 Task: Open a blank google sheet and write heading  Customer order data  Add 10 people name:-  'David White, Emily Green, Andrew Baker, Madison Evans, Logan King, Grace Hill, Gabriel Young, Elizabeth Flores, Samuel Reed, Avery Nelson. ' in May Last week sales are  10020 to 20050. customer order name:-  Nike shoe, Adidas shoe, Gucci T-shirt, Louis Vuitton bag, Zara Shirt, H&M jeans, Chanel perfume, Versace perfume, Ralph Lauren, Prada Shirtcustomer order price in between:-  10000 to 15000. Save page analysisSalesByEmployee_2022
Action: Mouse moved to (250, 132)
Screenshot: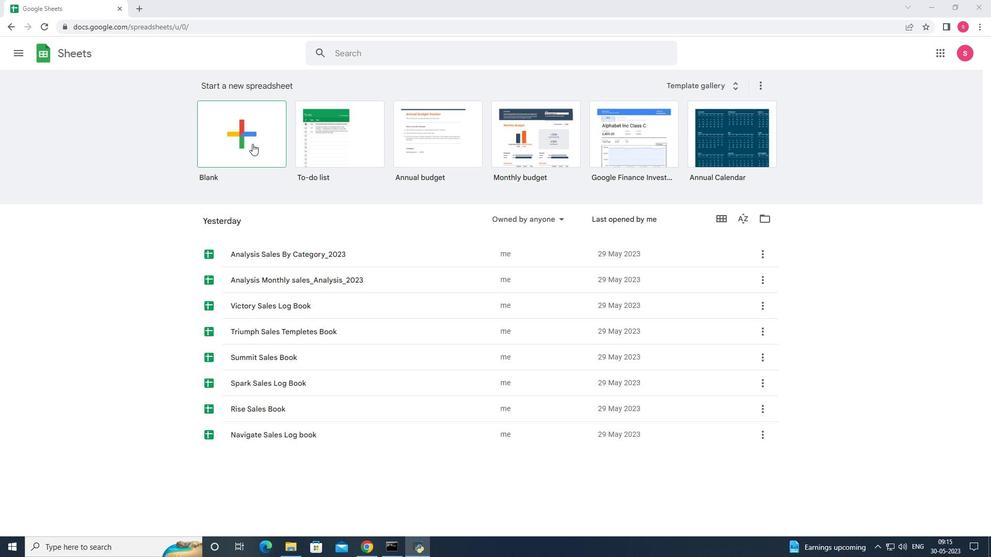 
Action: Mouse pressed left at (250, 132)
Screenshot: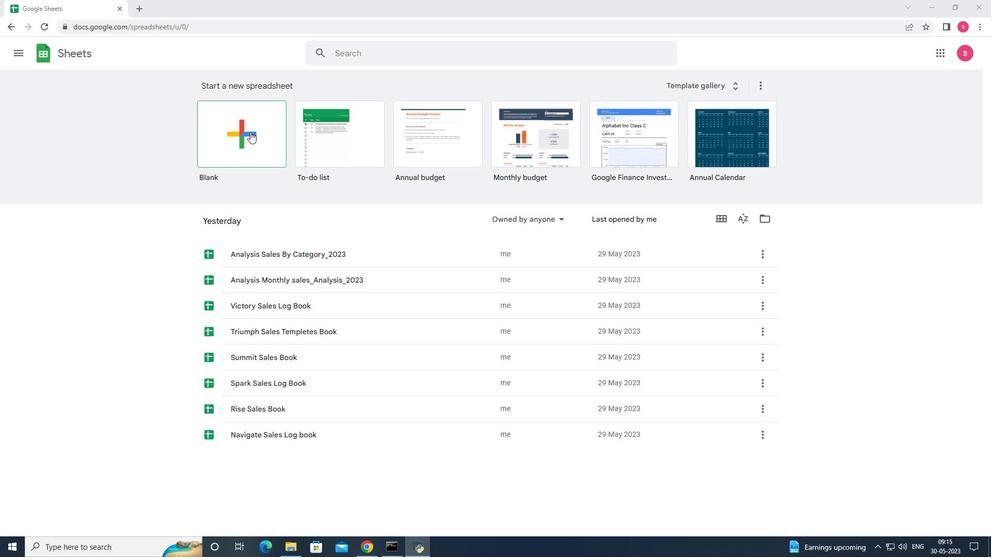 
Action: Mouse moved to (45, 128)
Screenshot: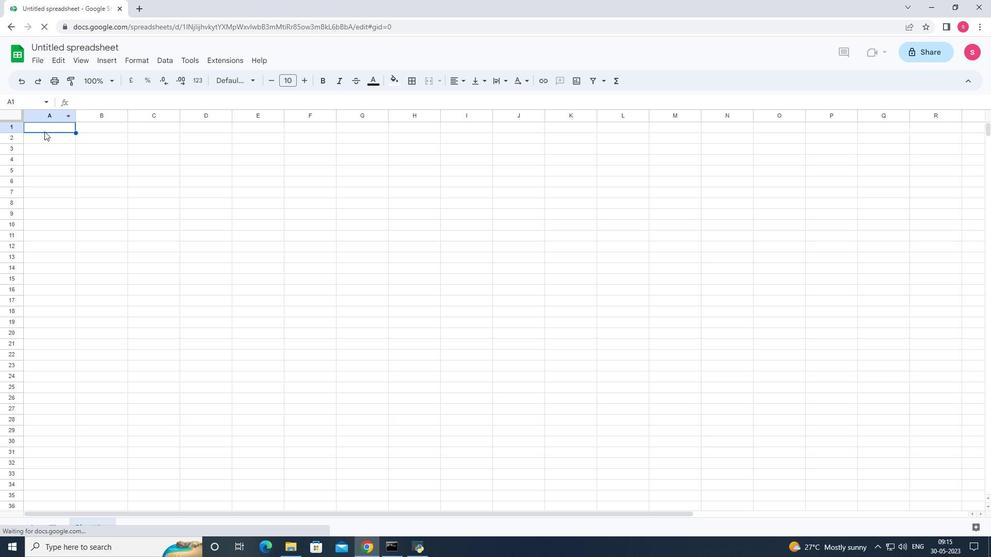 
Action: Mouse pressed left at (45, 128)
Screenshot: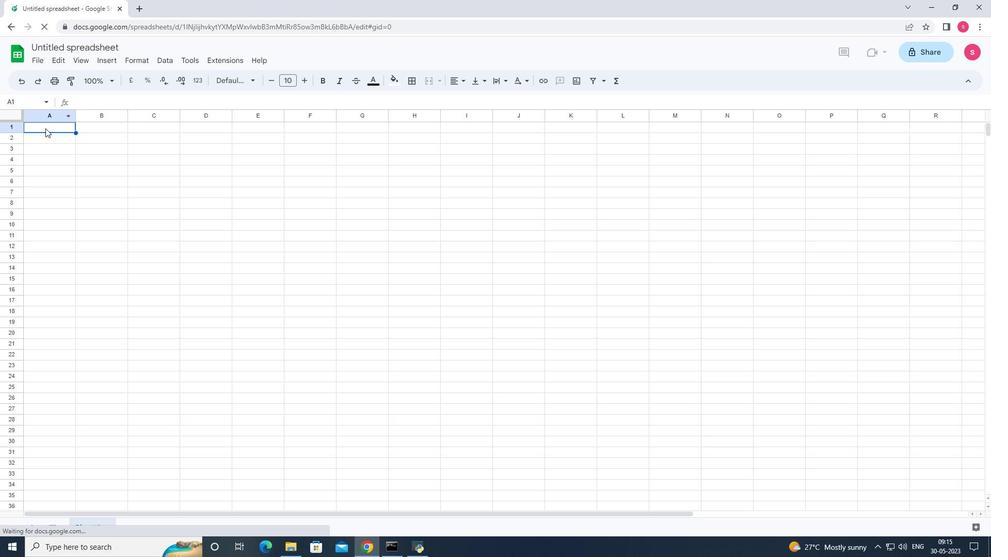 
Action: Key pressed <Key.shift>Customer<Key.space><Key.shift>Order<Key.enter><Key.shift><Key.shift><Key.shift><Key.shift><Key.shift><Key.shift><Key.shift><Key.shift><Key.shift><Key.shift><Key.shift><Key.shift><Key.shift><Key.shift><Key.shift><Key.shift><Key.shift><Key.shift><Key.shift><Key.shift><Key.shift><Key.shift><Key.shift><Key.shift><Key.shift><Key.shift><Key.shift><Key.shift><Key.shift><Key.shift><Key.shift><Key.shift><Key.shift><Key.shift><Key.shift><Key.shift><Key.shift><Key.shift><Key.shift>Name<Key.enter><Key.shift><Key.shift><Key.shift><Key.shift><Key.shift><Key.shift><Key.shift><Key.shift><Key.shift><Key.shift><Key.shift><Key.shift><Key.shift><Key.shift><Key.shift><Key.shift><Key.shift><Key.shift><Key.shift><Key.shift><Key.shift><Key.shift><Key.shift>David<Key.space><Key.shift><Key.shift><Key.shift>white<Key.enter><Key.shift>Emily<Key.space><Key.shift><Key.shift><Key.shift><Key.shift><Key.shift><Key.shift><Key.shift><Key.shift><Key.shift><Key.shift><Key.shift><Key.shift>Green<Key.enter><Key.shift>Andrew<Key.space><Key.shift><Key.shift><Key.shift>Baker<Key.enter><Key.shift>Madison<Key.space><Key.shift><Key.shift><Key.shift><Key.shift><Key.shift>Evans<Key.enter><Key.shift><Key.shift><Key.shift><Key.shift>Logan<Key.space><Key.shift>King<Key.enter><Key.shift>Grace<Key.space><Key.shift>Hill<Key.enter><Key.shift><Key.shift><Key.shift><Key.shift><Key.shift><Key.shift><Key.shift><Key.shift><Key.shift><Key.shift><Key.shift><Key.shift><Key.shift><Key.shift><Key.shift><Key.shift><Key.shift><Key.shift><Key.shift><Key.shift><Key.shift><Key.shift><Key.shift><Key.shift><Key.shift><Key.shift><Key.shift><Key.shift><Key.shift><Key.shift><Key.shift><Key.shift><Key.shift><Key.shift><Key.shift><Key.shift>Gabriel<Key.space><Key.shift><Key.shift><Key.shift><Key.shift><Key.shift><Key.shift><Key.shift><Key.shift><Key.shift><Key.shift><Key.shift><Key.shift><Key.shift><Key.shift><Key.shift>Young<Key.enter><Key.shift><Key.shift><Key.shift><Key.shift><Key.shift><Key.shift><Key.shift><Key.shift><Key.shift><Key.shift><Key.shift>Elizabeth<Key.space><Key.shift><Key.shift><Key.shift><Key.shift><Key.shift><Key.shift>Flores<Key.enter><Key.shift>Samuel<Key.space><Key.shift>Reed<Key.enter><Key.shift>Avery<Key.space><Key.shift>Nelson<Key.right><Key.up><Key.up><Key.up><Key.up><Key.up><Key.up><Key.up><Key.up><Key.up><Key.up><Key.shift><Key.shift><Key.shift><Key.shift><Key.shift><Key.shift><Key.shift><Key.shift><Key.shift><Key.shift><Key.shift><Key.shift><Key.shift><Key.shift><Key.shift><Key.shift>May<Key.space><Key.shift>Last<Key.space><Key.shift>Week<Key.space><Key.shift><Key.shift><Key.shift><Key.shift>Sales<Key.down>10020<Key.down>10025<Key.down>10029<Key.down>15235<Key.down>14589<Key.down>18654<Key.down>19586<Key.down>17896<Key.down>13589<Key.down>17985<Key.right><Key.up><Key.up><Key.up><Key.up><Key.up><Key.up><Key.up><Key.up><Key.up><Key.up>
Screenshot: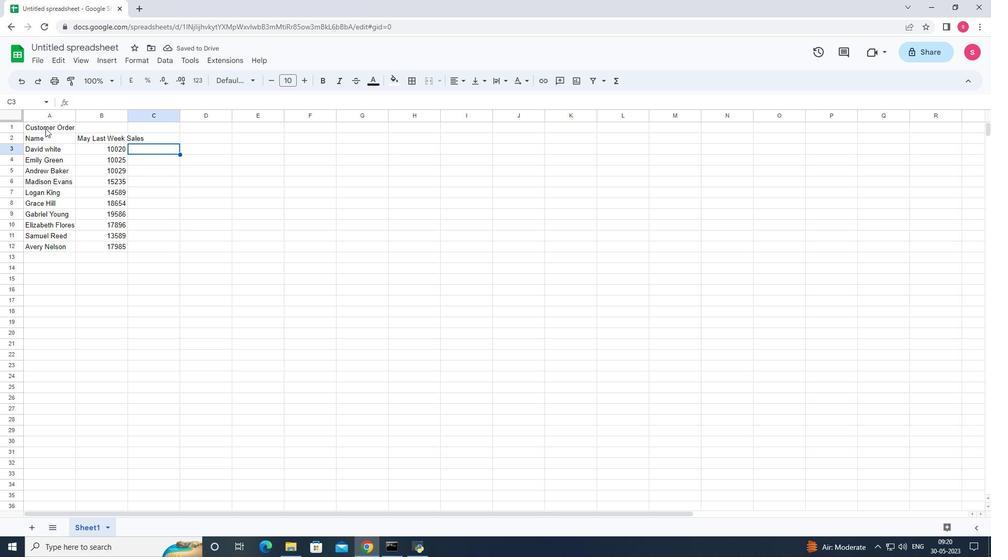 
Action: Mouse moved to (127, 115)
Screenshot: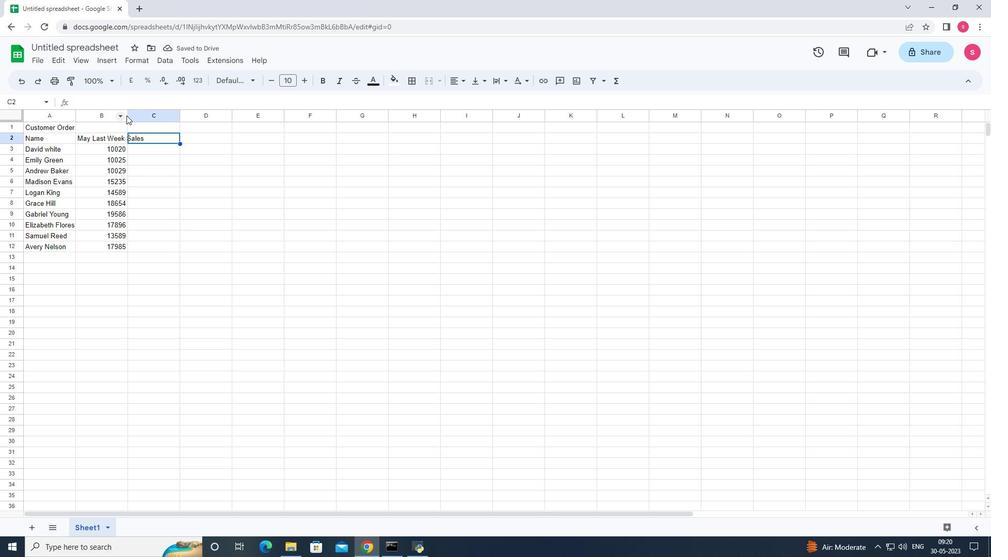 
Action: Mouse pressed left at (127, 115)
Screenshot: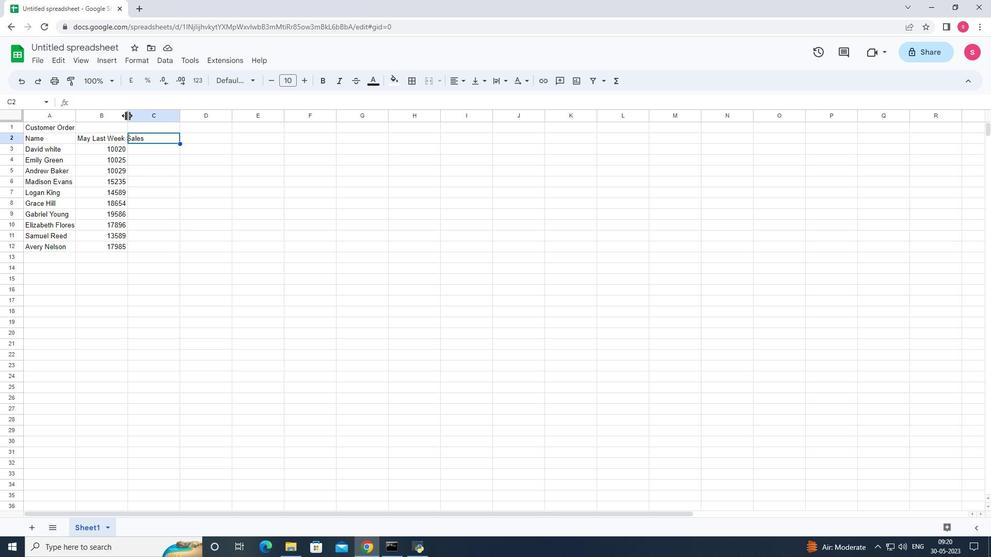 
Action: Mouse pressed left at (127, 115)
Screenshot: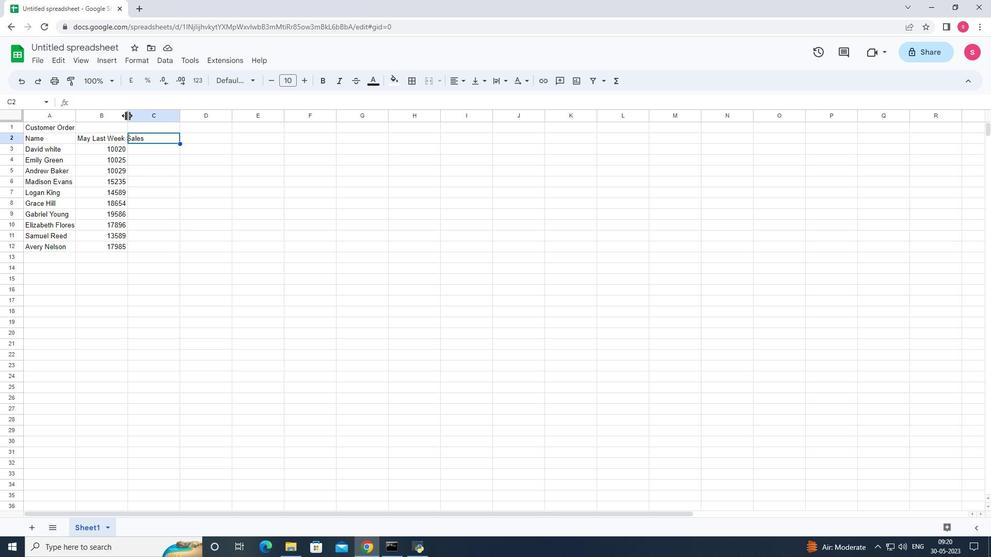 
Action: Mouse moved to (163, 144)
Screenshot: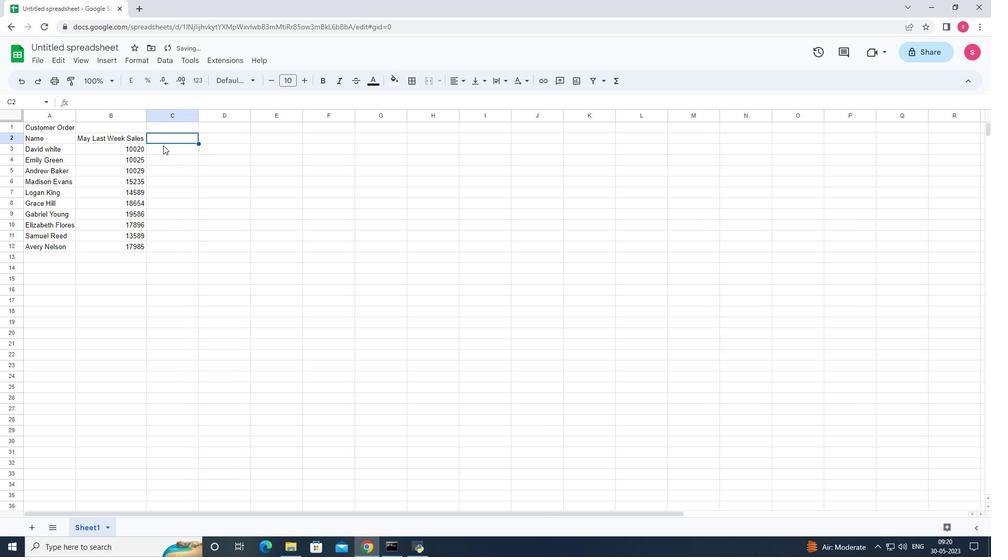 
Action: Key pressed <Key.shift><Key.shift><Key.shift><Key.shift><Key.shift><Key.shift><Key.shift><Key.shift><Key.shift><Key.shift><Key.shift><Key.shift><Key.shift><Key.shift><Key.shift><Key.shift><Key.shift><Key.shift><Key.shift><Key.shift><Key.shift>Customer<Key.space><Key.shift>Order<Key.space><Key.shift><Key.shift><Key.shift><Key.shift><Key.shift><Key.shift><Key.shift>name<Key.enter><Key.shift>Nike<Key.space><Key.shift>Shoe<Key.enter><Key.shift><Key.shift><Key.shift><Key.shift><Key.shift><Key.shift><Key.shift><Key.shift><Key.shift><Key.shift><Key.shift><Key.shift><Key.shift><Key.shift><Key.shift><Key.shift><Key.shift><Key.shift><Key.shift><Key.shift><Key.shift><Key.shift><Key.shift><Key.shift><Key.shift><Key.shift><Key.shift><Key.shift><Key.shift><Key.shift><Key.shift><Key.shift><Key.shift><Key.shift><Key.shift><Key.shift><Key.shift><Key.shift><Key.shift><Key.shift><Key.shift><Key.shift><Key.shift><Key.shift><Key.shift><Key.shift><Key.shift><Key.shift><Key.shift><Key.shift><Key.shift><Key.shift><Key.shift><Key.shift><Key.shift><Key.shift><Key.shift><Key.shift><Key.shift><Key.shift><Key.shift><Key.shift><Key.shift><Key.shift><Key.shift><Key.shift><Key.shift><Key.shift><Key.shift><Key.shift><Key.shift><Key.shift><Key.shift><Key.shift><Key.shift><Key.shift><Key.shift><Key.shift><Key.shift><Key.shift><Key.shift><Key.shift><Key.shift><Key.shift><Key.shift><Key.shift><Key.shift><Key.shift><Key.shift><Key.shift><Key.shift><Key.shift><Key.shift>adidas<Key.space><Key.shift>Shoe<Key.enter><Key.shift><Key.shift><Key.shift><Key.shift><Key.shift><Key.shift><Key.shift><Key.shift><Key.shift><Key.shift><Key.shift><Key.shift><Key.shift><Key.shift><Key.shift><Key.shift><Key.shift><Key.shift><Key.shift><Key.shift><Key.shift><Key.shift><Key.shift><Key.shift><Key.shift><Key.shift><Key.shift><Key.shift><Key.shift><Key.shift><Key.shift><Key.shift><Key.shift><Key.shift><Key.shift><Key.shift><Key.shift><Key.shift><Key.shift><Key.shift><Key.shift><Key.shift><Key.shift><Key.shift><Key.shift><Key.shift><Key.shift><Key.shift><Key.shift><Key.shift><Key.shift><Key.shift><Key.shift><Key.shift><Key.shift><Key.shift><Key.shift><Key.shift><Key.shift><Key.shift><Key.shift><Key.shift><Key.shift><Key.shift><Key.shift><Key.shift><Key.shift><Key.shift><Key.shift><Key.shift><Key.shift><Key.shift><Key.shift><Key.shift><Key.shift><Key.shift><Key.shift><Key.shift><Key.shift><Key.shift><Key.shift><Key.shift><Key.shift><Key.shift><Key.shift><Key.shift>Gucci<Key.space><Key.shift><Key.shift><Key.shift><Key.shift><Key.shift><Key.shift><Key.shift>T-shirt<Key.enter><Key.shift><Key.shift><Key.shift><Key.shift><Key.shift><Key.shift><Key.shift><Key.shift>Louis<Key.space><Key.shift>Vuitton<Key.space><Key.shift>Bag<Key.enter><Key.shift><Key.shift><Key.shift><Key.shift><Key.shift><Key.shift><Key.shift>Zara<Key.space><Key.shift>Shio<Key.backspace>rt<Key.enter><Key.shift><Key.shift><Key.shift><Key.shift><Key.shift><Key.shift><Key.shift>H<Key.shift>&m<Key.space><Key.shift>Jeand<Key.backspace>s<Key.enter><Key.shift><Key.shift><Key.shift><Key.shift><Key.shift><Key.shift><Key.shift><Key.shift><Key.shift><Key.shift><Key.shift><Key.shift><Key.shift><Key.shift><Key.shift><Key.shift><Key.shift><Key.shift><Key.shift><Key.shift><Key.shift><Key.shift>Chanel<Key.space><Key.shift>Perfume<Key.enter><Key.shift><Key.shift><Key.shift><Key.shift><Key.shift><Key.shift><Key.shift>Versace<Key.space><Key.shift><Key.shift><Key.shift><Key.shift><Key.shift><Key.shift><Key.shift><Key.shift><Key.shift><Key.shift><Key.shift><Key.shift><Key.shift><Key.shift><Key.shift><Key.shift><Key.shift><Key.shift><Key.shift><Key.shift><Key.shift><Key.shift><Key.shift><Key.shift><Key.shift><Key.shift><Key.shift><Key.shift>Perfume<Key.enter><Key.shift><Key.shift><Key.shift><Key.shift><Key.shift><Key.shift><Key.shift><Key.shift><Key.shift><Key.shift><Key.shift><Key.shift><Key.shift><Key.shift><Key.shift><Key.shift><Key.shift><Key.shift>Ralph<Key.space><Key.shift>Lu<Key.backspace>auren<Key.enter><Key.shift><Key.shift><Key.shift>Prada<Key.space><Key.shift>Shirt<Key.right><Key.up><Key.up><Key.up><Key.up><Key.up><Key.up><Key.up><Key.up><Key.up><Key.up>
Screenshot: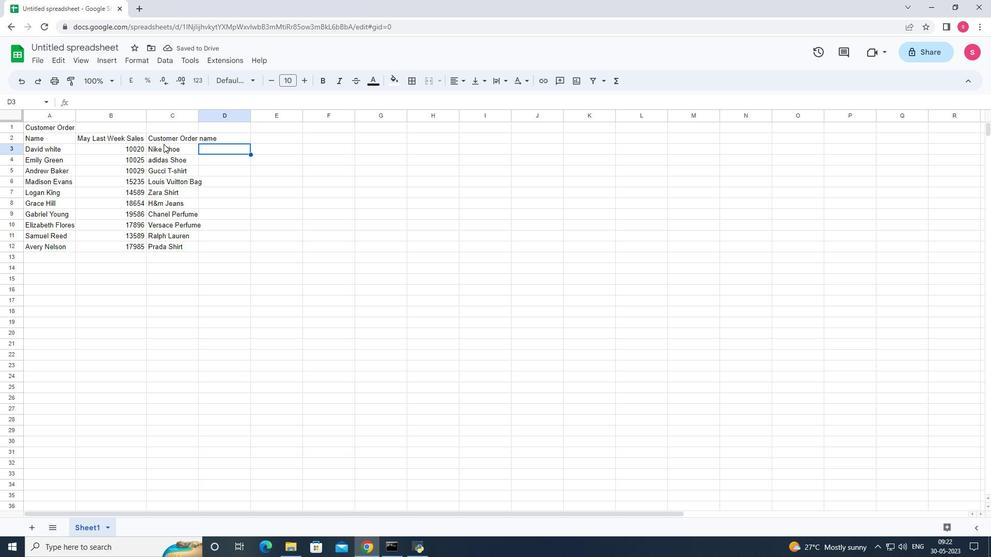 
Action: Mouse moved to (200, 114)
Screenshot: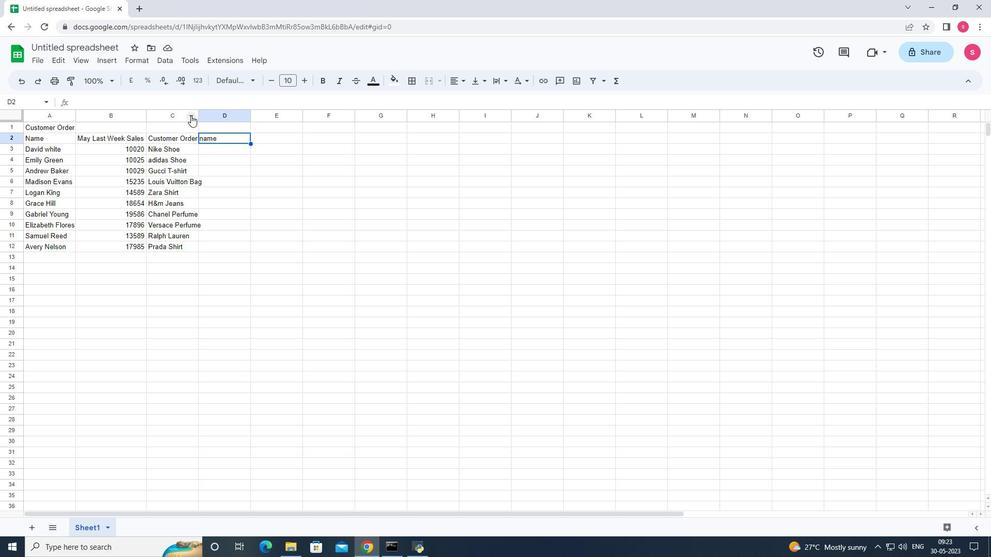 
Action: Mouse pressed left at (200, 114)
Screenshot: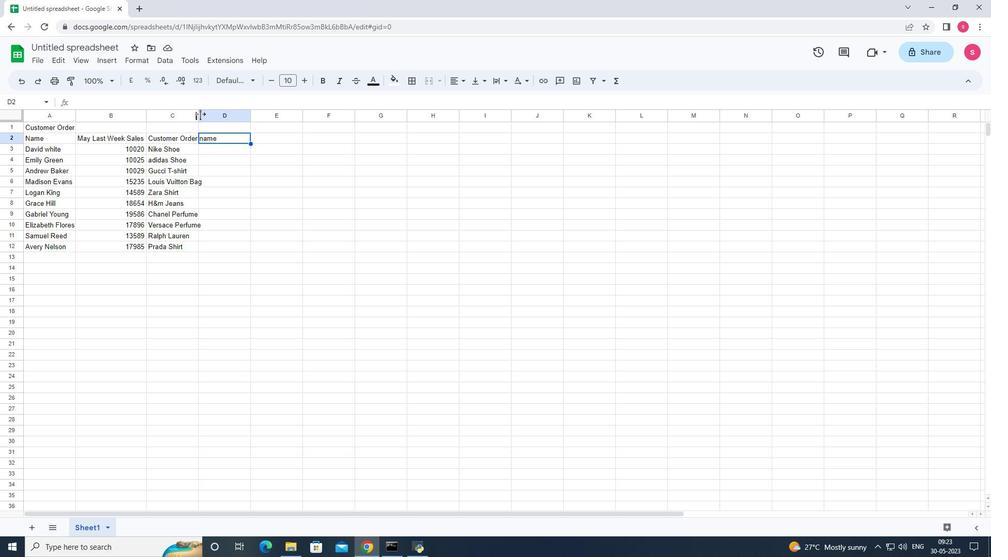 
Action: Mouse pressed left at (200, 114)
Screenshot: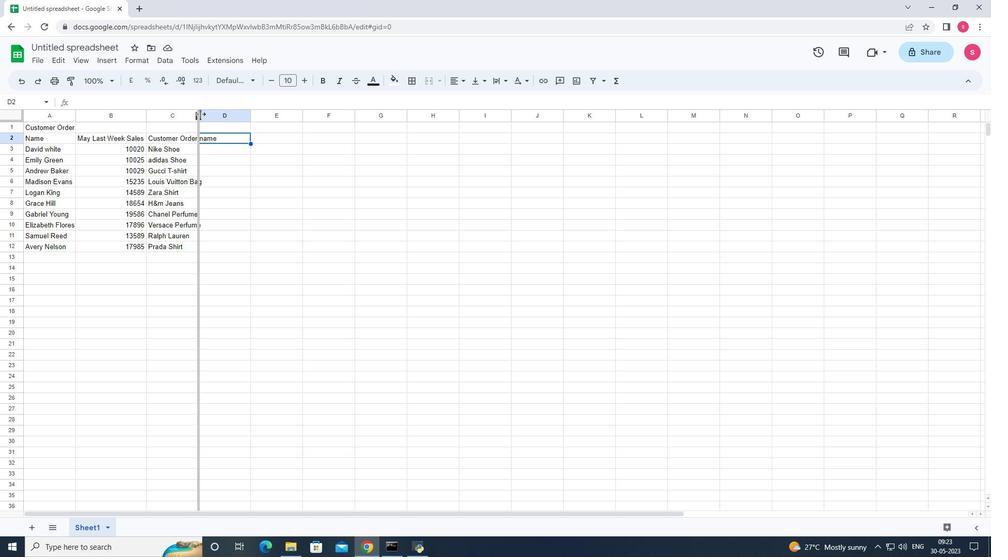 
Action: Mouse moved to (261, 137)
Screenshot: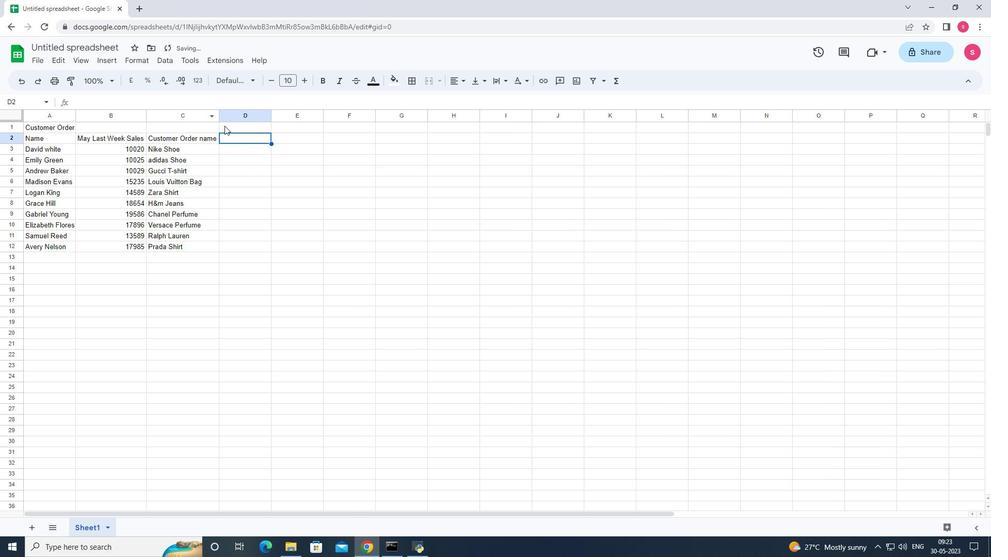 
Action: Key pressed <Key.shift><Key.shift><Key.shift><Key.shift><Key.shift><Key.shift><Key.shift><Key.shift><Key.shift><Key.shift><Key.shift><Key.shift><Key.shift><Key.shift><Key.shift><Key.shift><Key.shift><Key.shift><Key.shift><Key.shift><Key.shift><Key.shift><Key.shift><Key.shift><Key.shift><Key.shift><Key.shift><Key.shift>Customer<Key.space><Key.shift>Order<Key.space><Key.shift>Price<Key.enter>10000<Key.enter>11000<Key.enter>12000<Key.enter>13000<Key.enter>14000<Key.enter>15000<Key.enter>12200<Key.down>14256<Key.down>14586<Key.down>13654<Key.down>
Screenshot: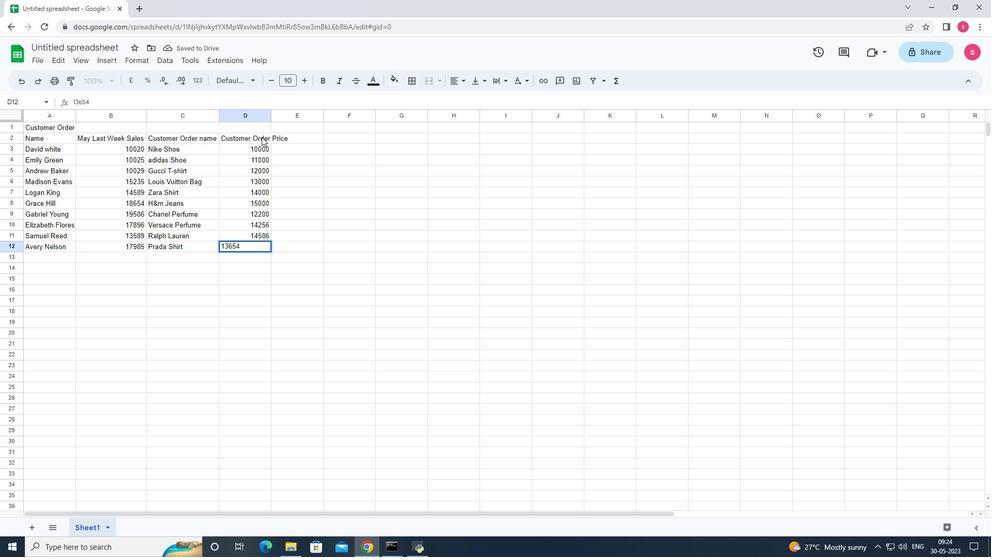 
Action: Mouse moved to (272, 118)
Screenshot: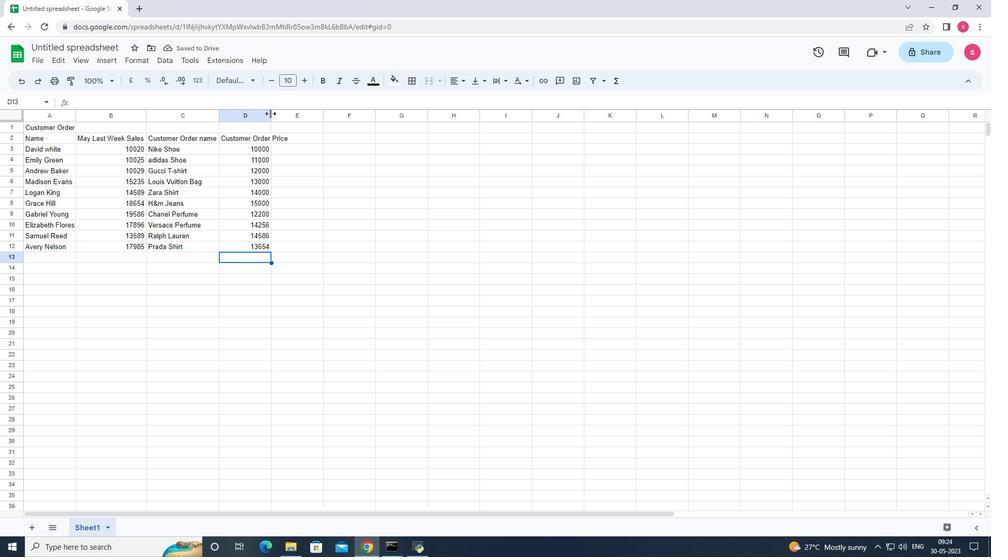 
Action: Mouse pressed left at (272, 118)
Screenshot: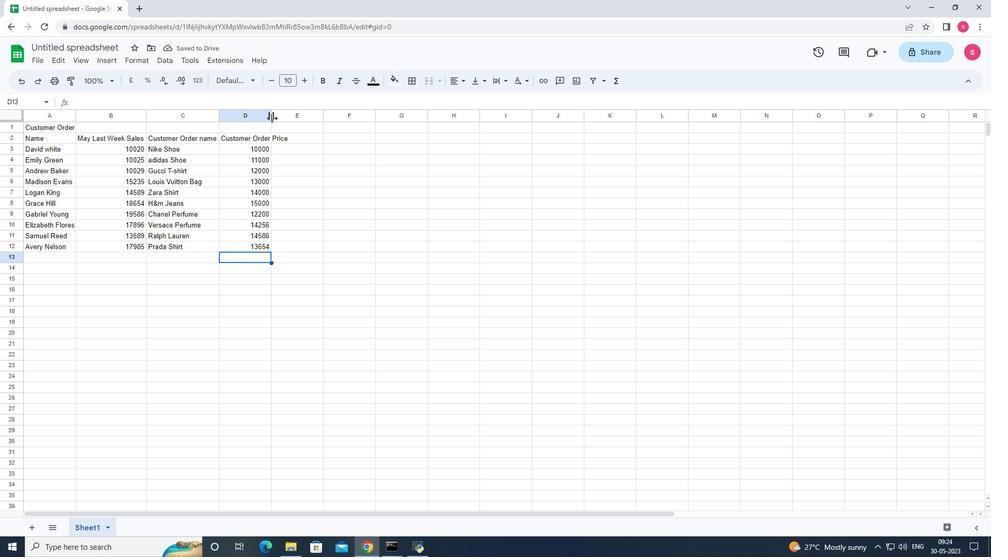 
Action: Mouse pressed left at (272, 118)
Screenshot: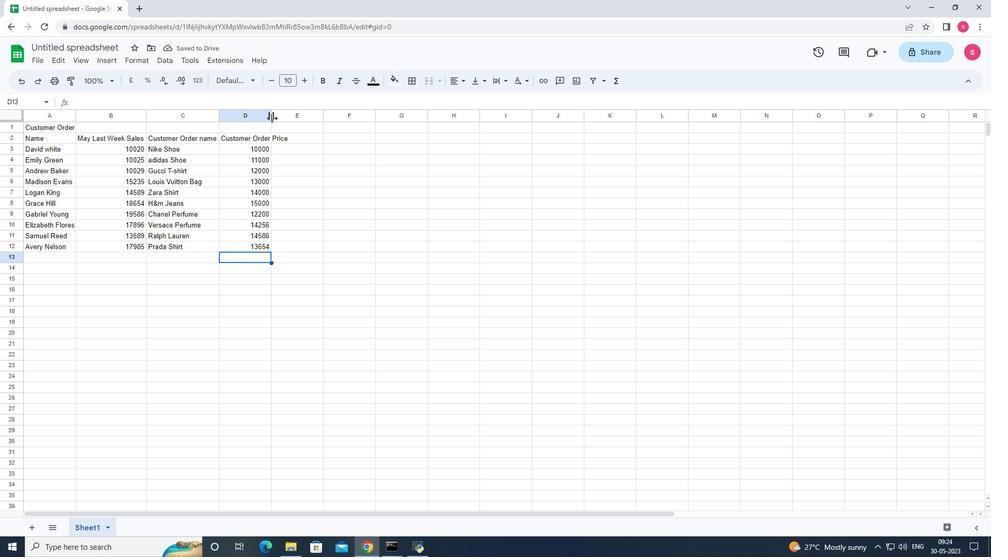 
Action: Mouse moved to (307, 137)
Screenshot: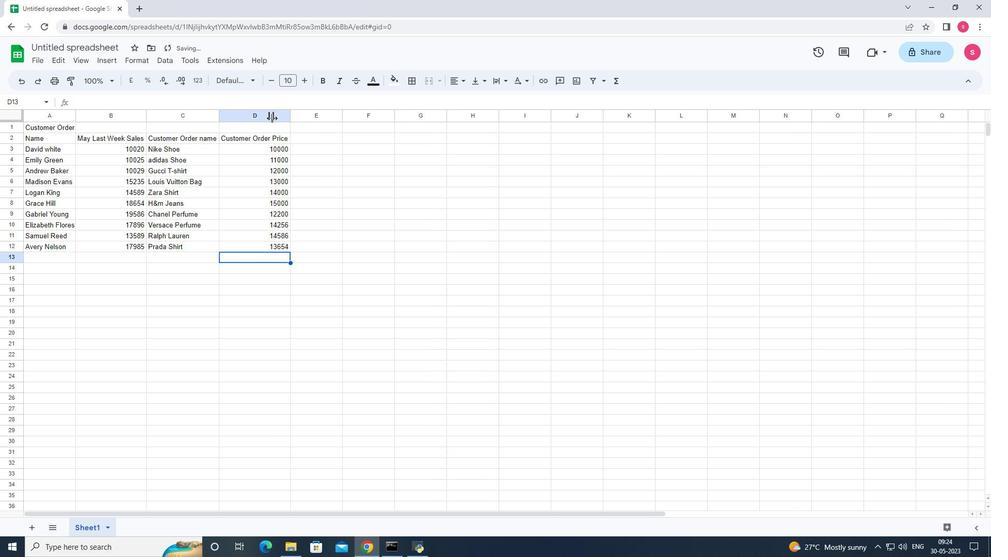 
Action: Mouse pressed left at (307, 137)
Screenshot: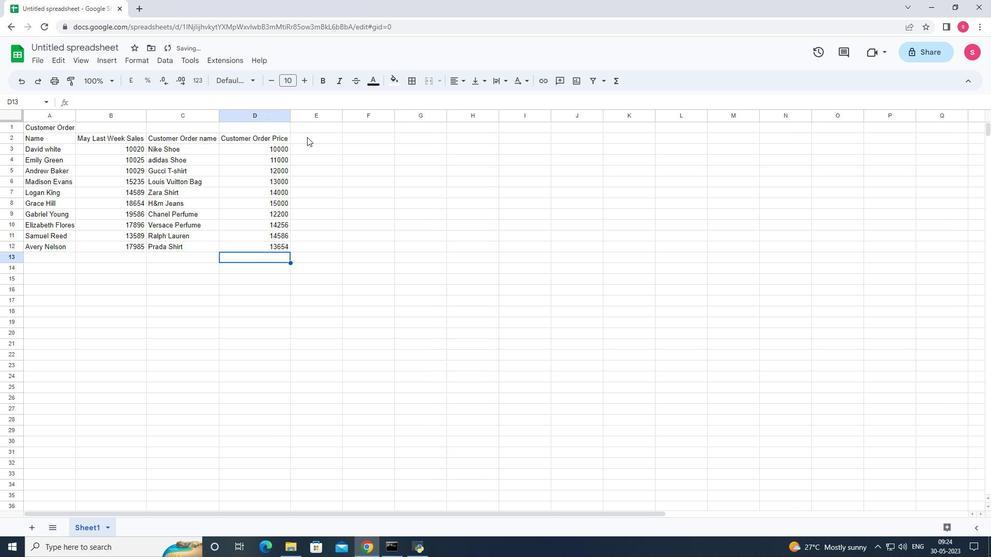 
Action: Mouse moved to (35, 62)
Screenshot: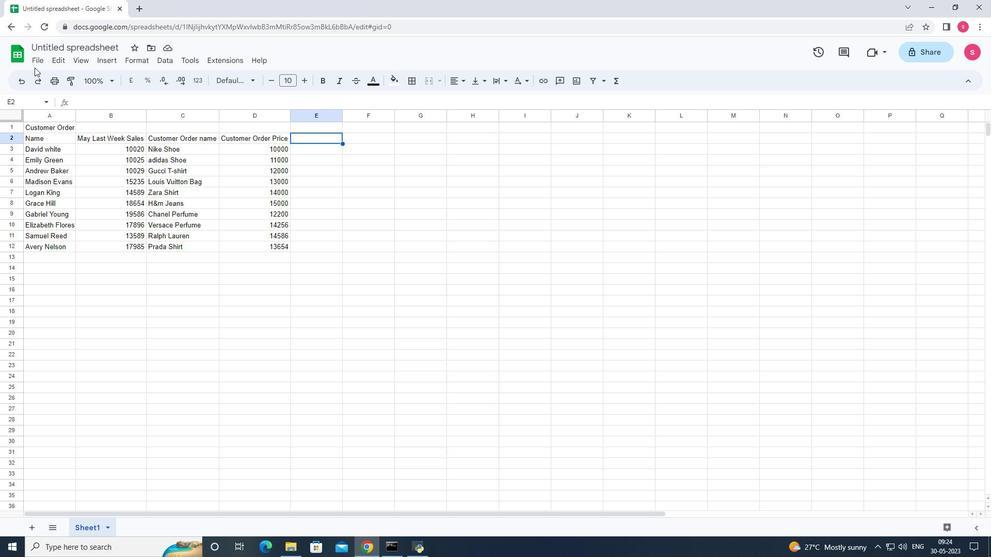 
Action: Mouse pressed left at (35, 62)
Screenshot: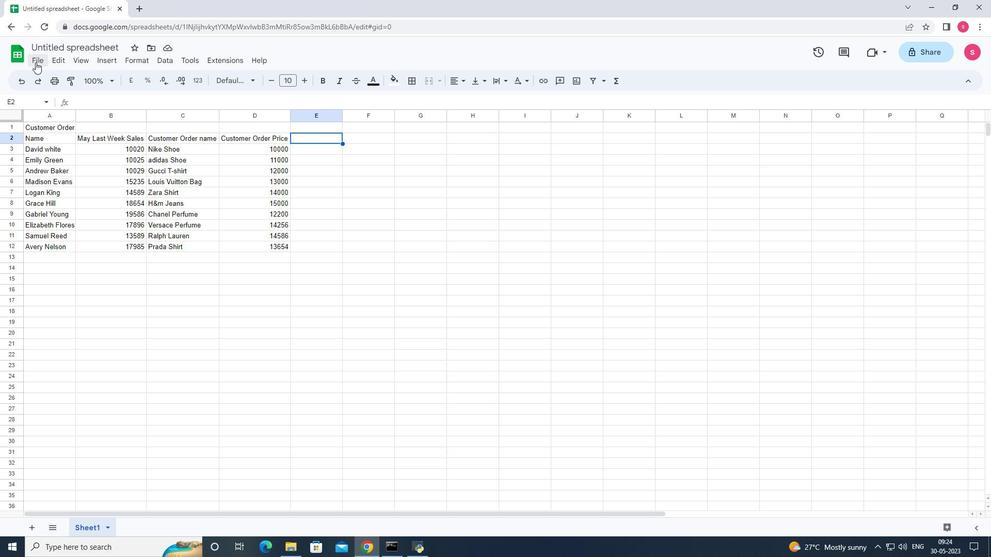 
Action: Mouse moved to (47, 205)
Screenshot: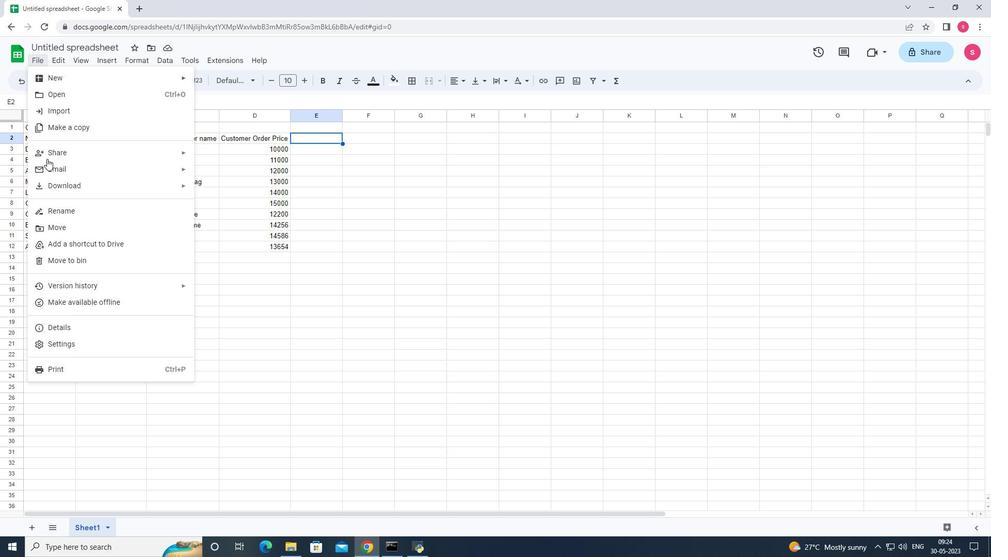 
Action: Mouse pressed left at (47, 205)
Screenshot: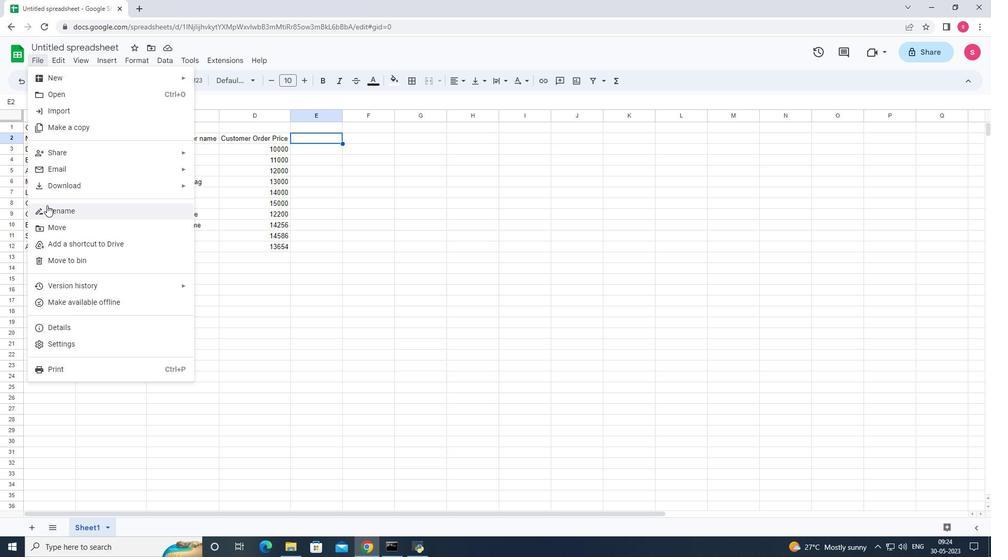 
Action: Key pressed <Key.shift>Analysis<Key.space><Key.shift><Key.shift><Key.shift><Key.shift><Key.shift><Key.shift><Key.shift><Key.shift><Key.shift><Key.shift><Key.shift><Key.shift><Key.shift><Key.shift><Key.shift><Key.shift><Key.shift><Key.shift><Key.shift><Key.shift><Key.shift><Key.shift><Key.shift><Key.shift><Key.shift><Key.shift><Key.shift><Key.shift><Key.shift><Key.shift><Key.shift><Key.shift><Key.shift><Key.shift><Key.shift><Key.shift><Key.shift><Key.shift><Key.shift><Key.shift><Key.shift><Key.shift><Key.shift><Key.shift><Key.shift><Key.shift><Key.shift><Key.shift><Key.shift>Sales<Key.space><Key.shift>By<Key.space><Key.shift><Key.shift><Key.shift><Key.shift><Key.shift><Key.shift><Key.shift><Key.shift><Key.shift><Key.shift><Key.shift><Key.shift><Key.shift><Key.shift><Key.shift><Key.shift><Key.shift><Key.shift><Key.shift><Key.shift><Key.shift><Key.shift><Key.shift><Key.shift><Key.shift><Key.shift><Key.shift><Key.shift><Key.shift><Key.shift><Key.shift><Key.shift><Key.shift><Key.shift><Key.shift><Key.shift><Key.shift><Key.shift><Key.shift><Key.shift><Key.shift><Key.shift><Key.shift><Key.shift><Key.shift><Key.shift><Key.shift><Key.shift><Key.shift><Key.shift><Key.shift><Key.shift><Key.shift><Key.shift><Key.shift><Key.shift><Key.shift><Key.shift><Key.shift><Key.shift><Key.shift><Key.shift><Key.shift><Key.shift>Empo<Key.backspace>loyee<Key.shift>_2022<Key.enter>
Screenshot: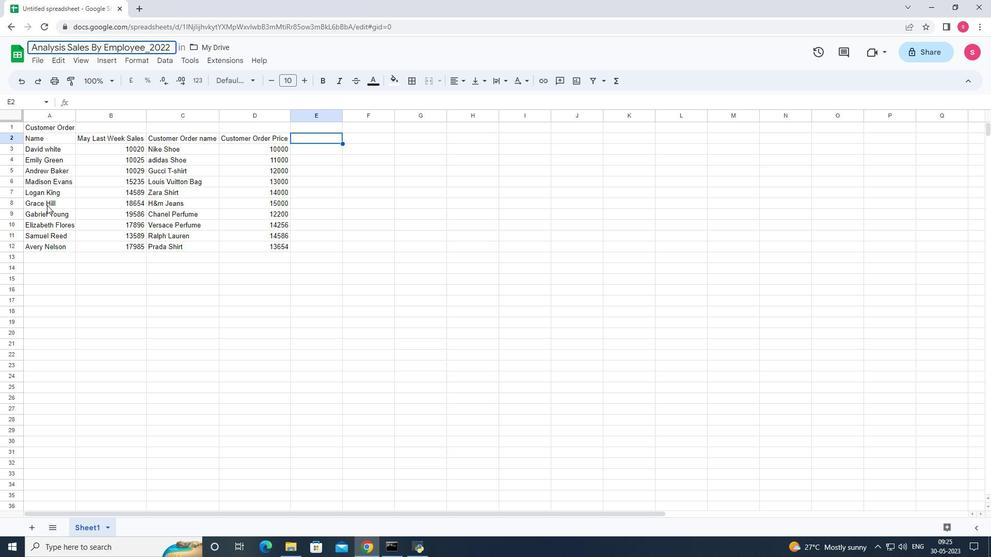 
Action: Mouse moved to (188, 273)
Screenshot: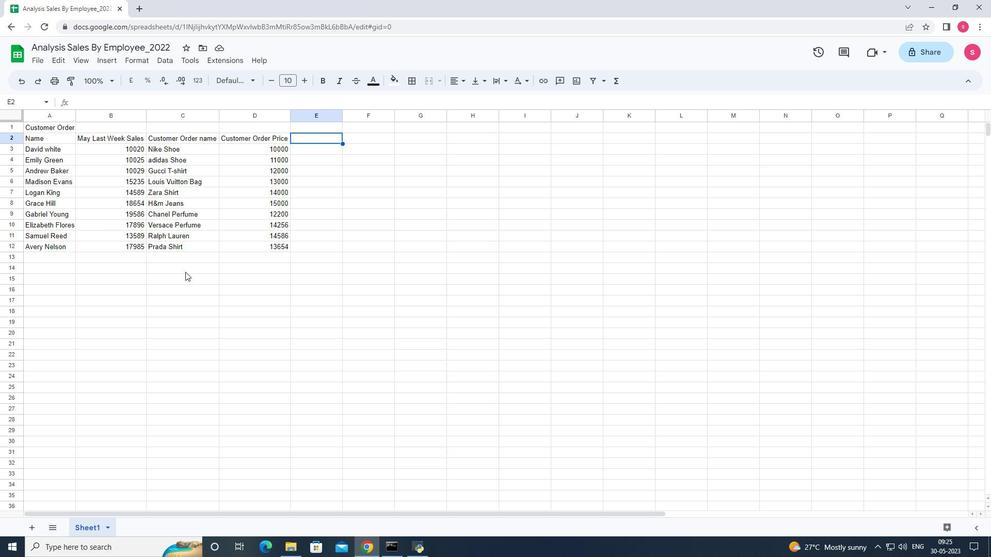 
Action: Mouse pressed left at (188, 273)
Screenshot: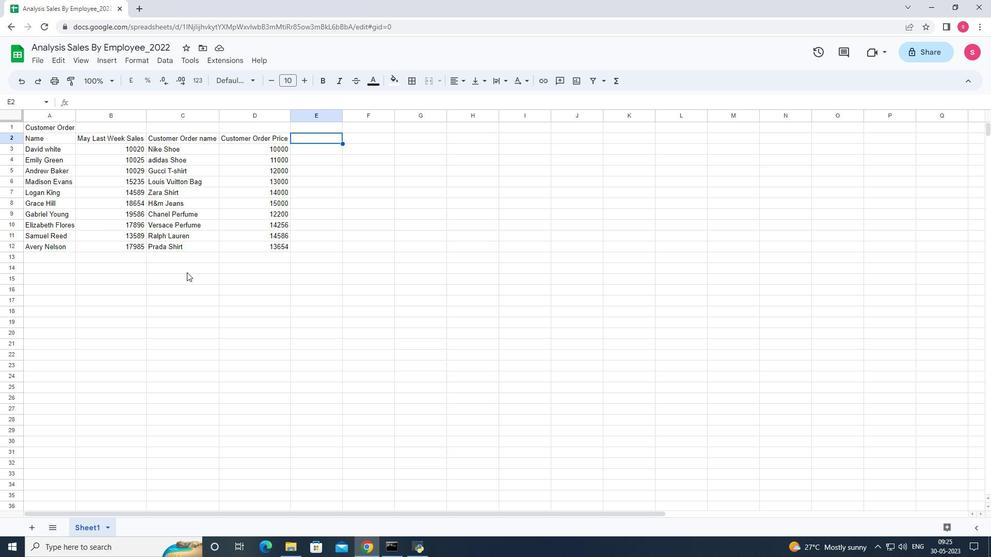 
Action: Mouse moved to (221, 264)
Screenshot: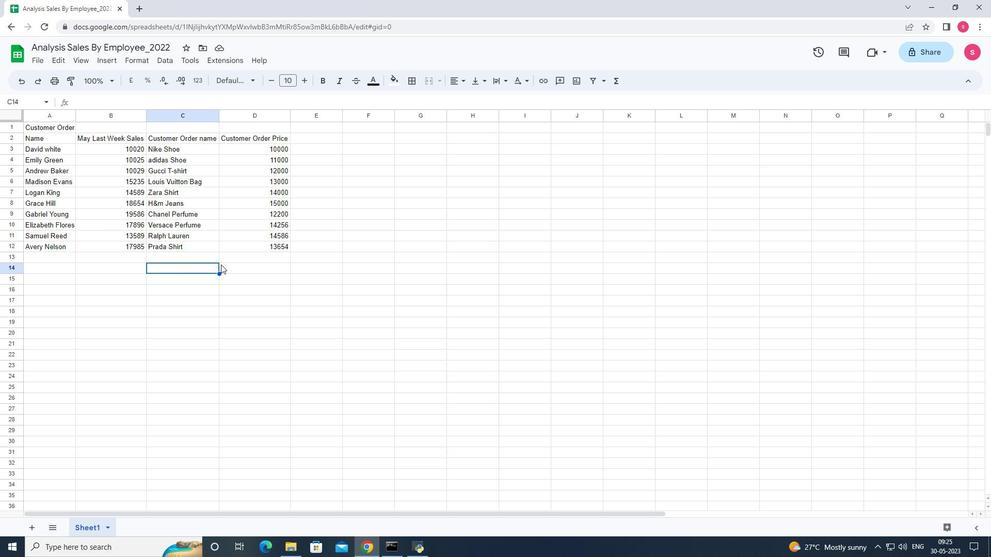 
Action: Mouse pressed left at (221, 264)
Screenshot: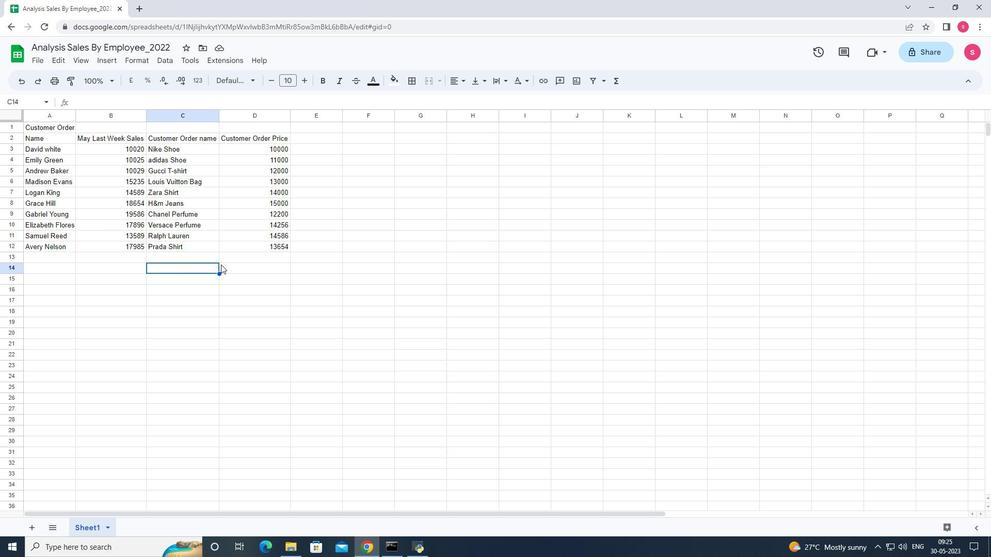 
Action: Mouse moved to (222, 264)
Screenshot: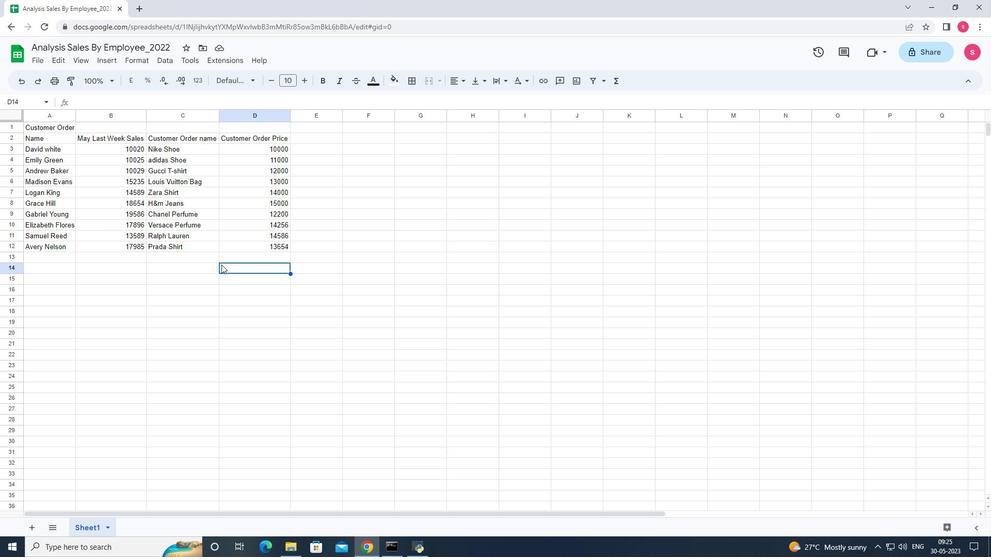
